 Task: Move the task Add support for voice commands and voice search to the section To-Do in the project VortexTech and sort the tasks in the project by Assignee in Descending order.
Action: Mouse moved to (60, 450)
Screenshot: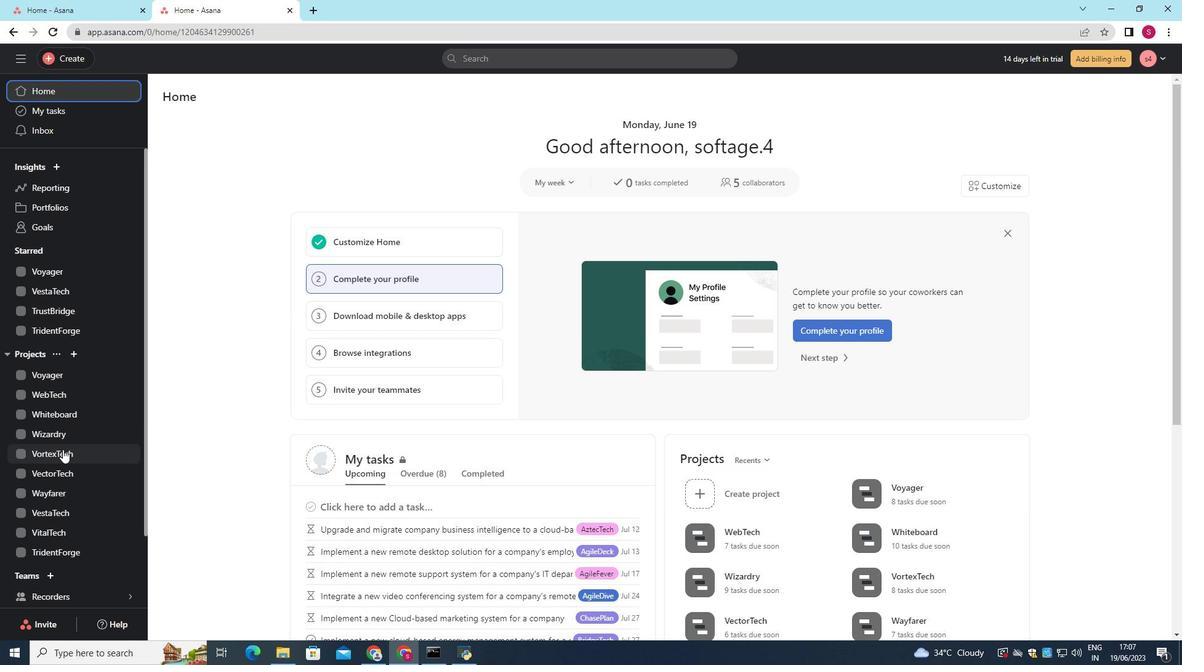 
Action: Mouse pressed left at (60, 450)
Screenshot: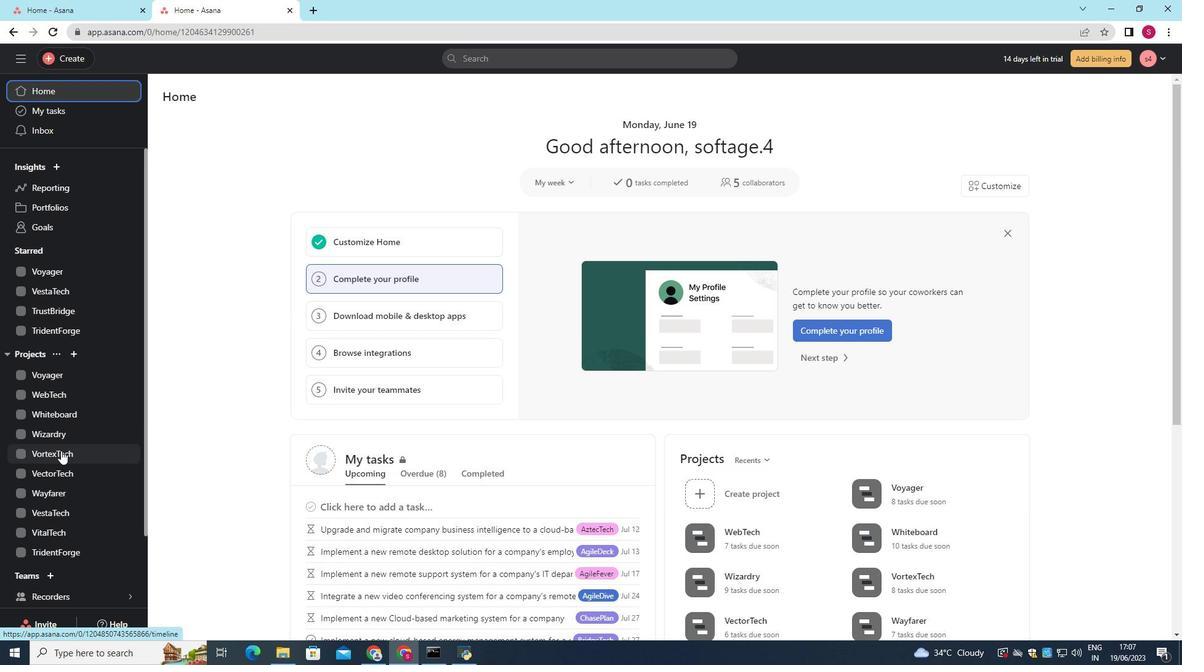 
Action: Mouse moved to (224, 120)
Screenshot: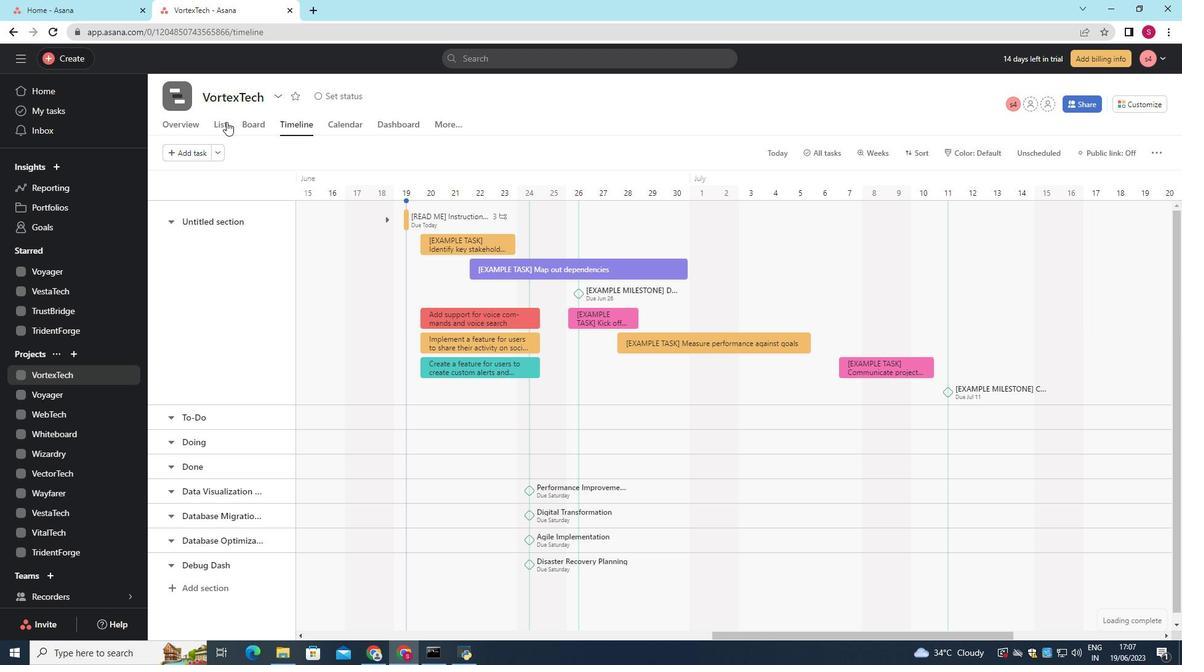 
Action: Mouse pressed left at (224, 120)
Screenshot: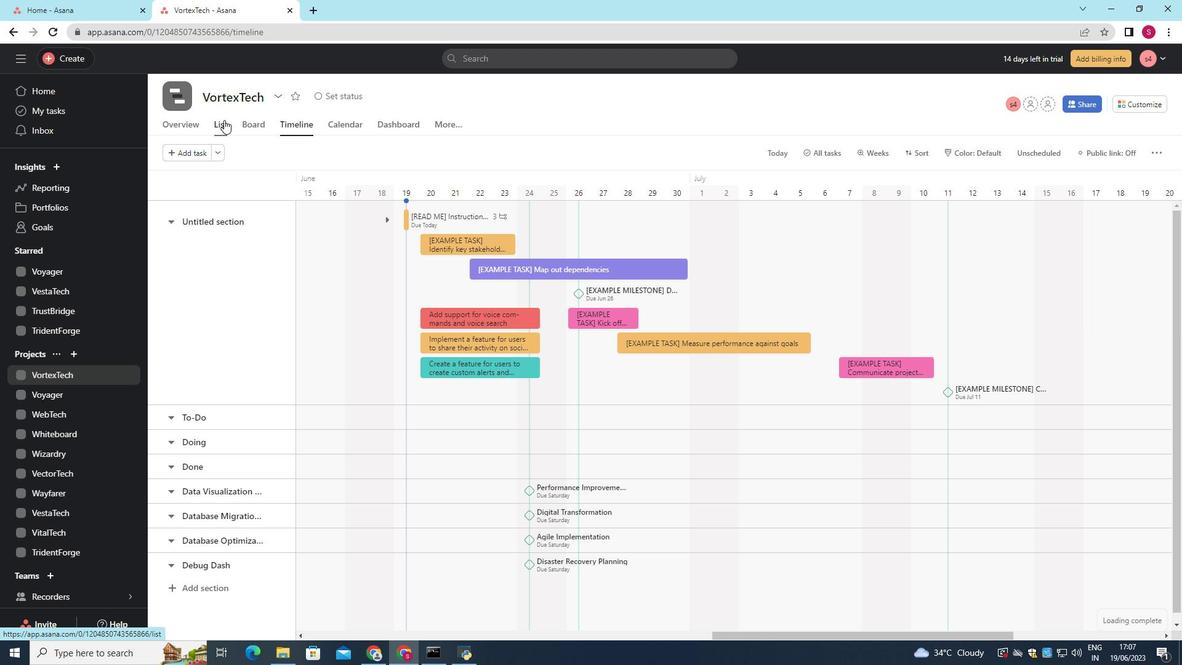 
Action: Mouse moved to (508, 284)
Screenshot: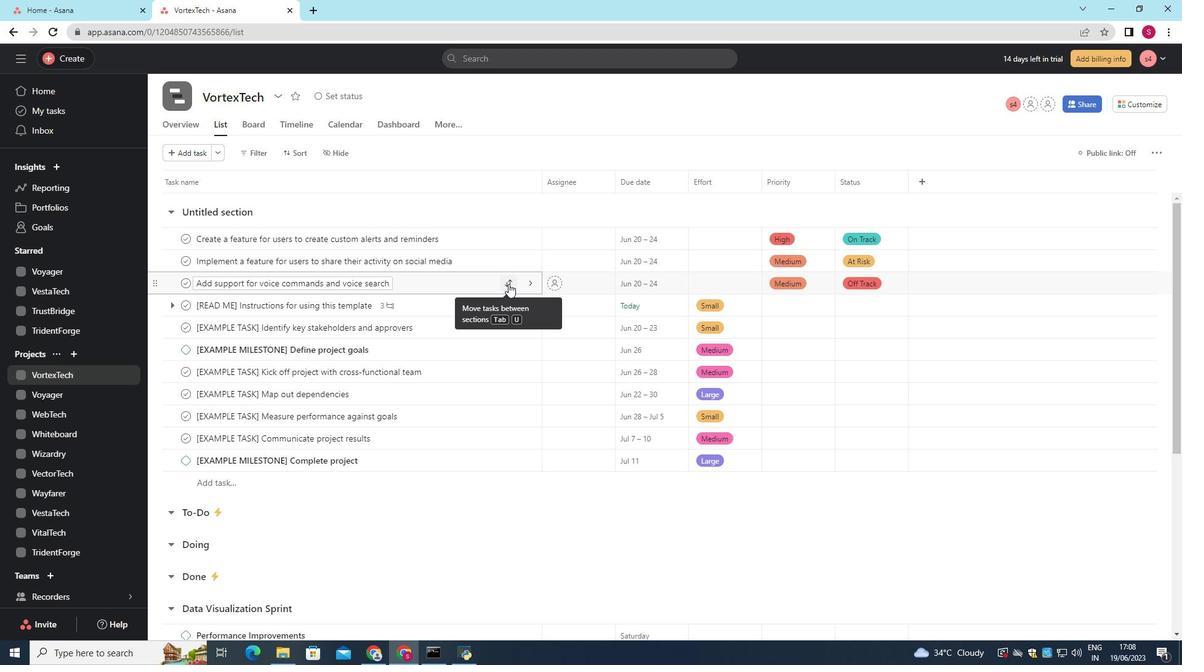 
Action: Mouse pressed left at (508, 284)
Screenshot: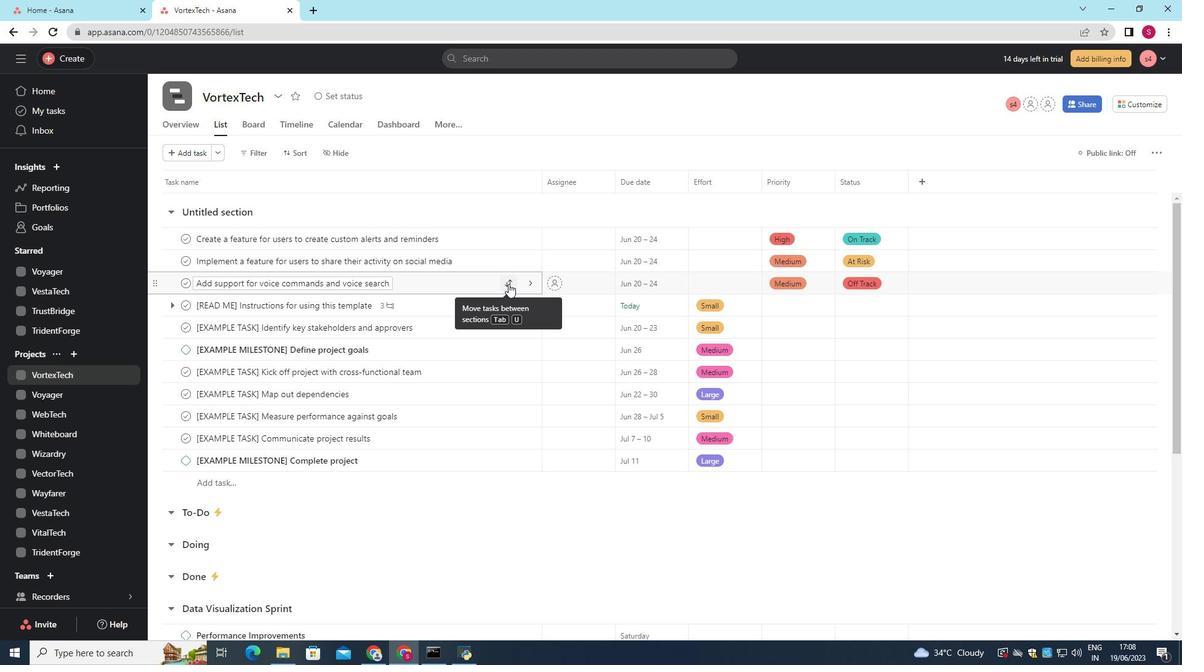 
Action: Mouse moved to (461, 351)
Screenshot: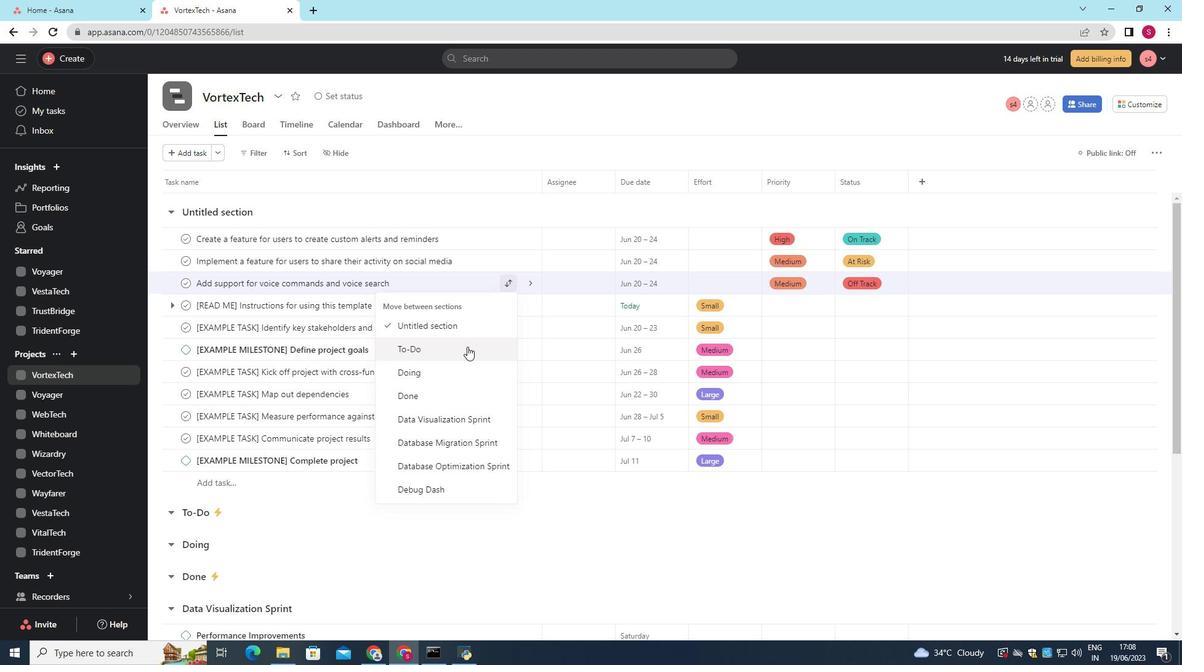 
Action: Mouse pressed left at (461, 351)
Screenshot: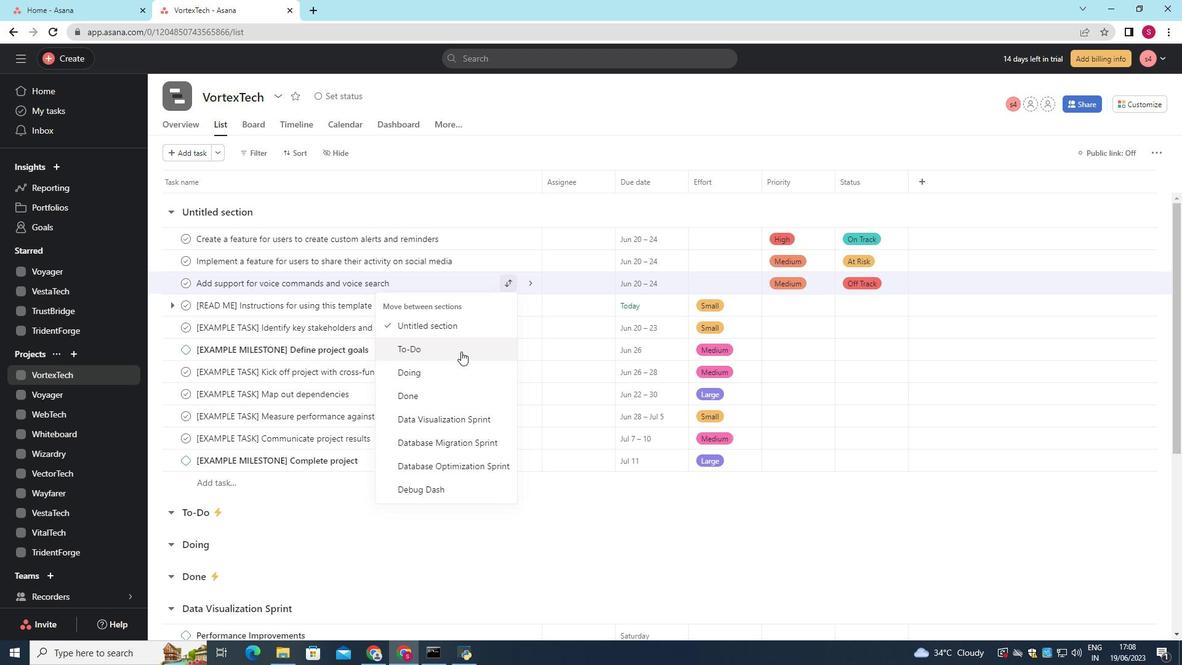 
Action: Mouse moved to (417, 521)
Screenshot: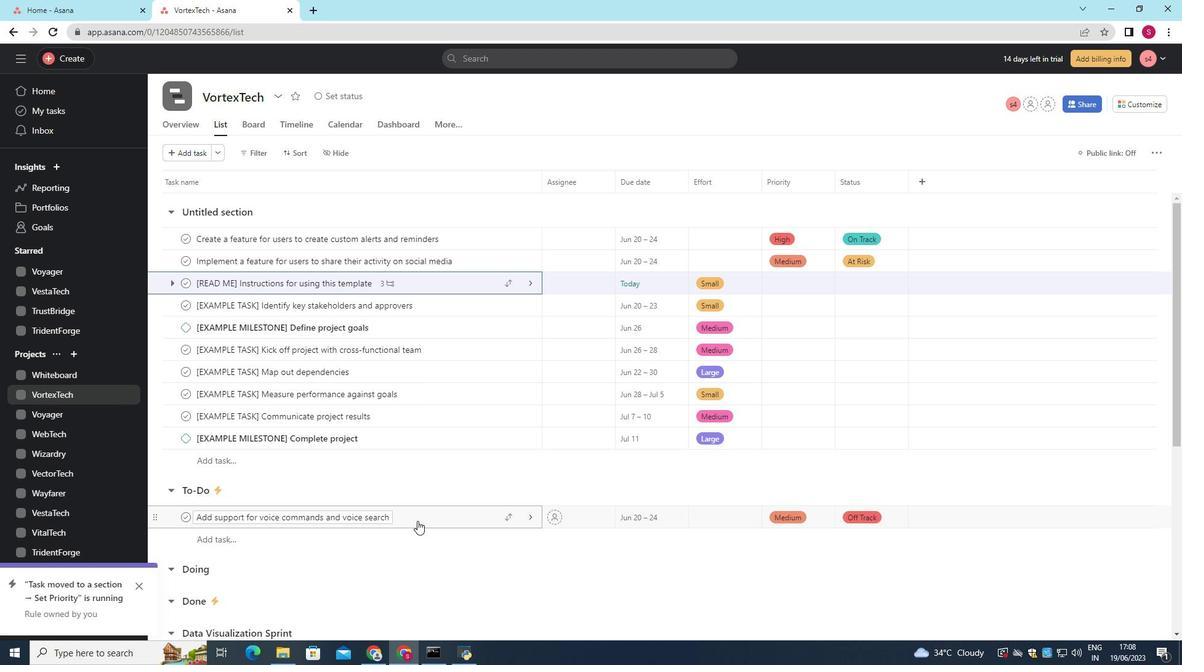 
Action: Mouse pressed left at (417, 521)
Screenshot: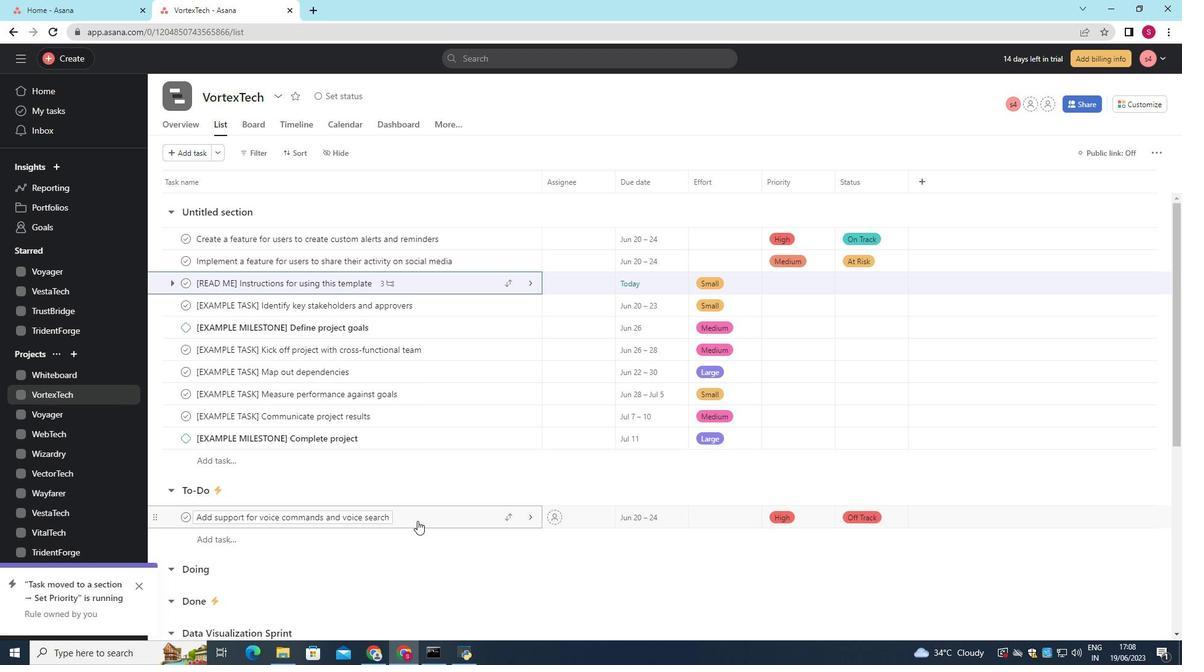 
Action: Mouse moved to (300, 150)
Screenshot: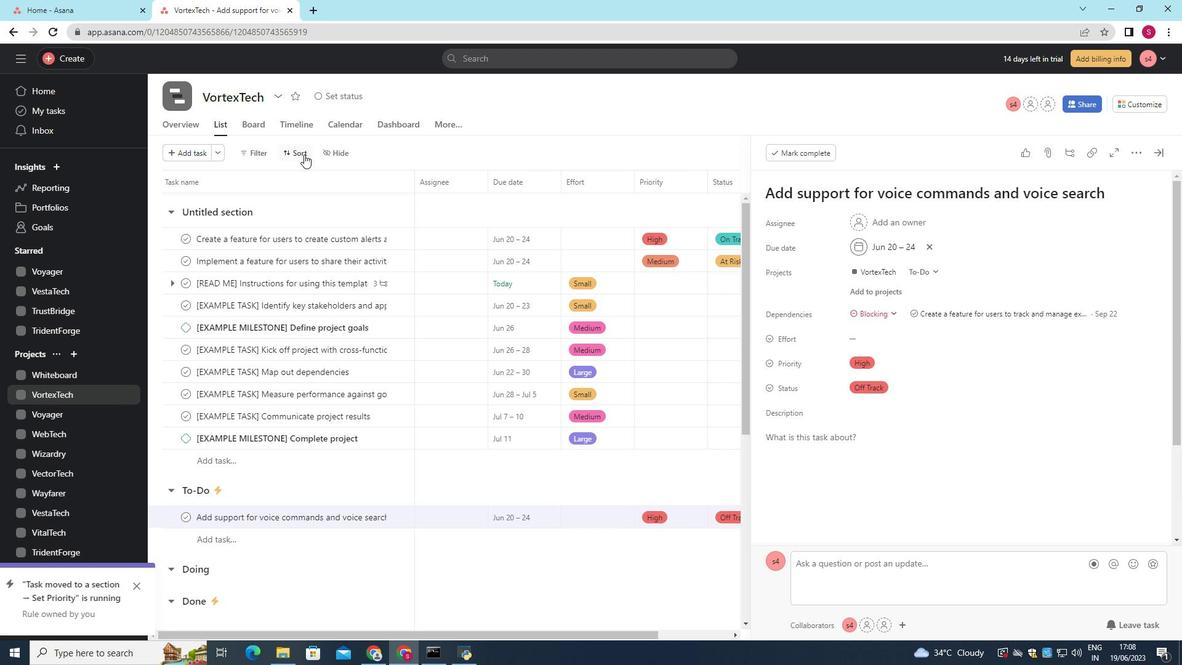 
Action: Mouse pressed left at (300, 150)
Screenshot: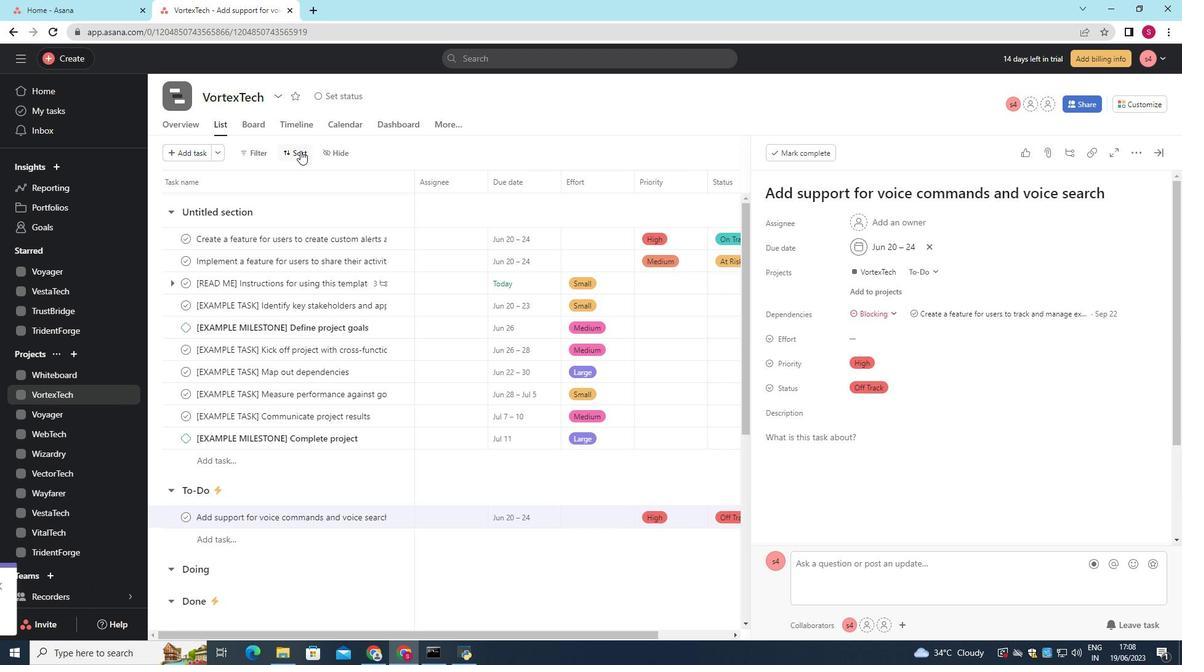 
Action: Mouse moved to (329, 253)
Screenshot: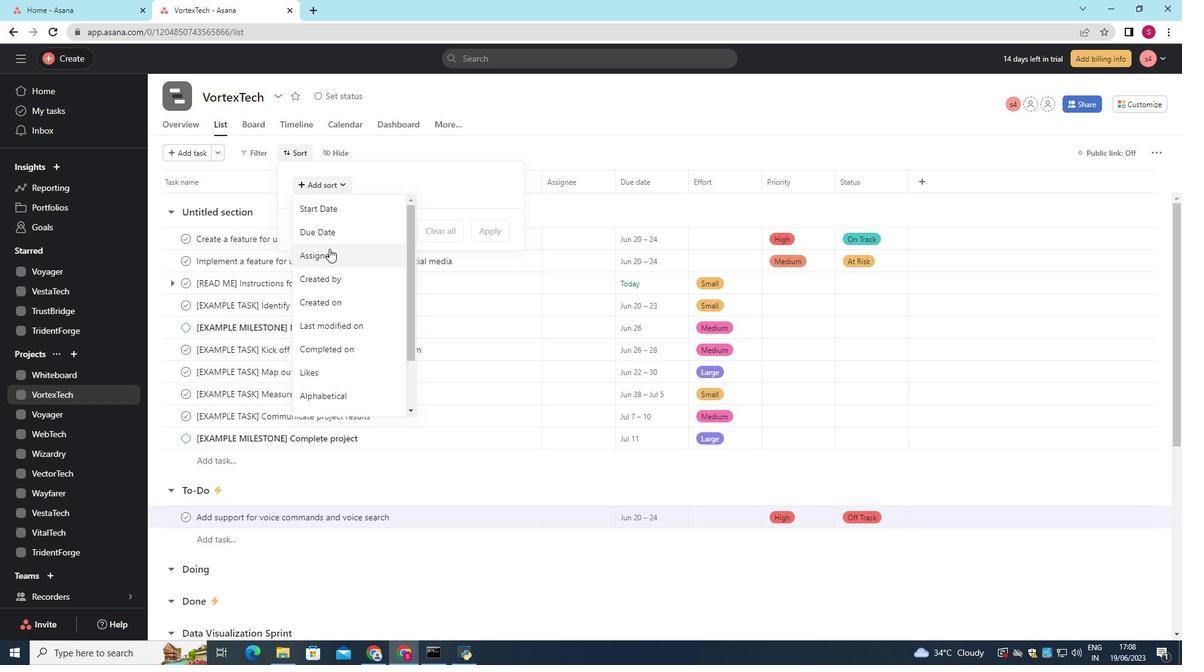 
Action: Mouse pressed left at (329, 253)
Screenshot: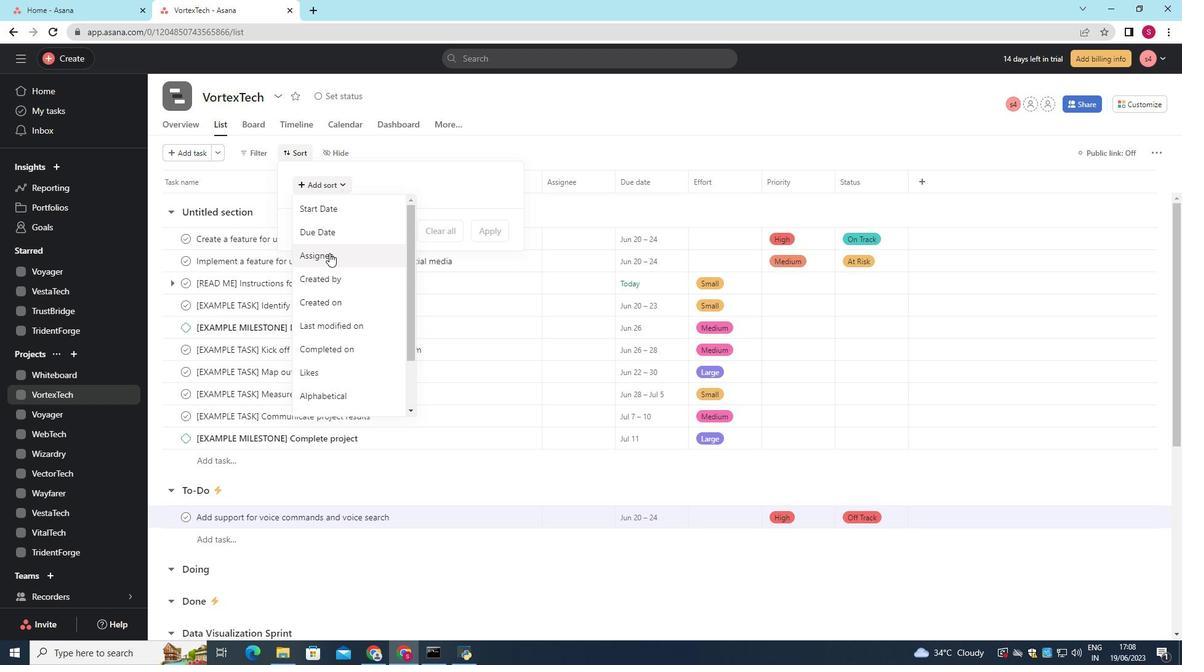 
Action: Mouse moved to (373, 207)
Screenshot: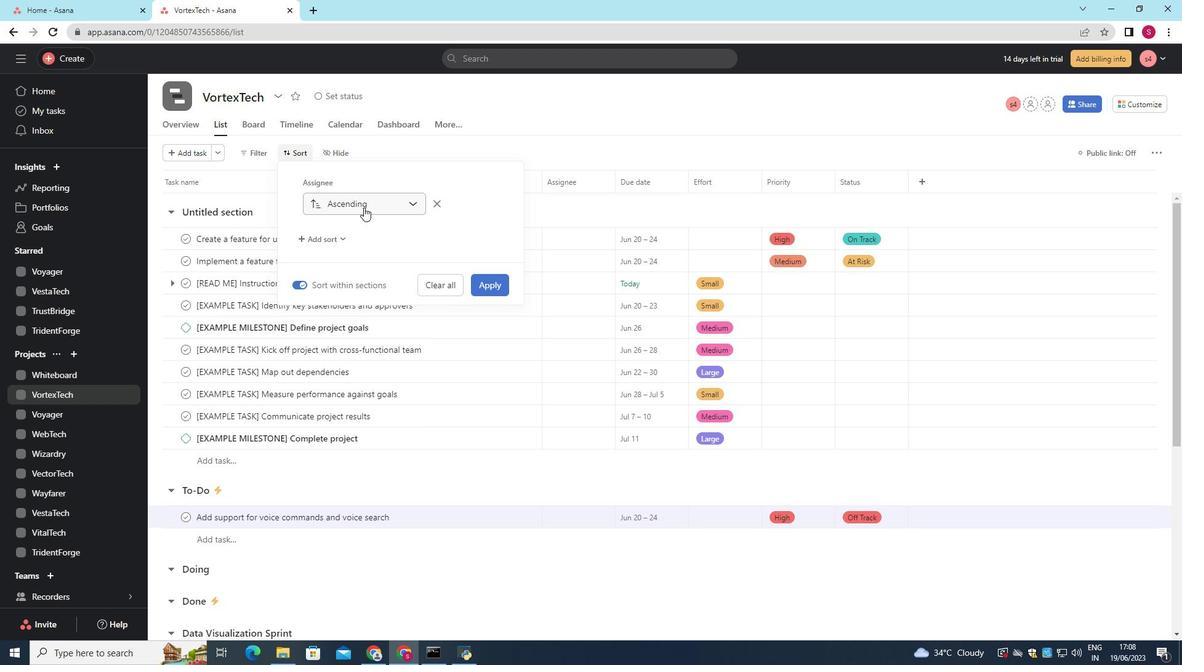 
Action: Mouse pressed left at (373, 207)
Screenshot: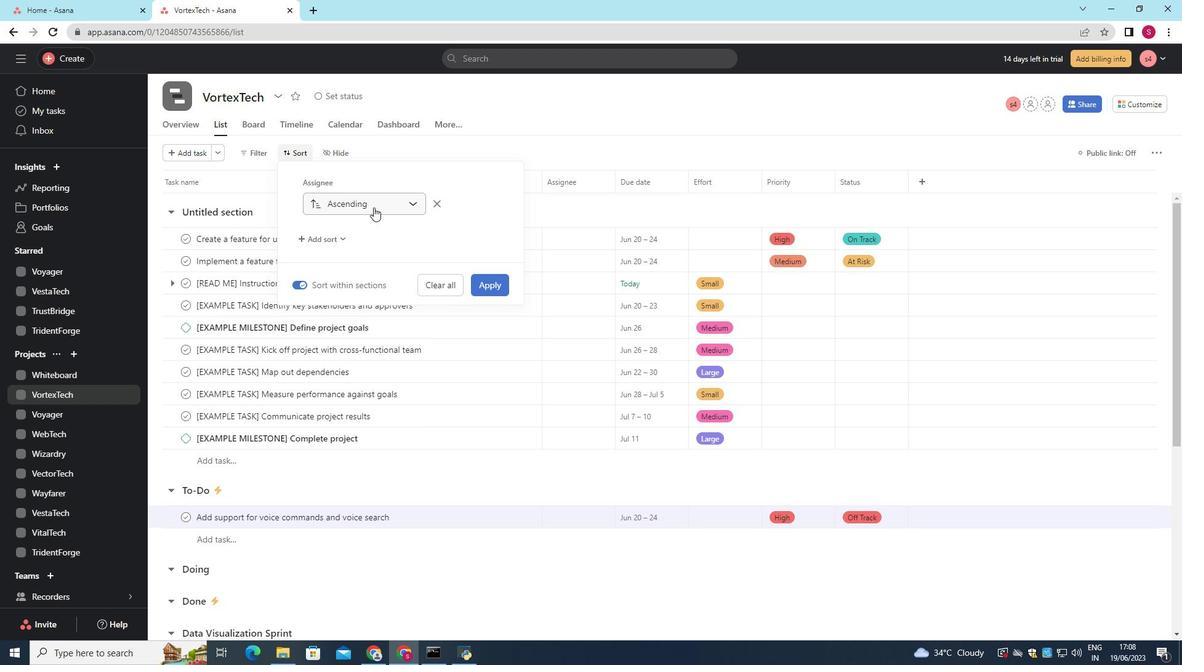 
Action: Mouse moved to (351, 246)
Screenshot: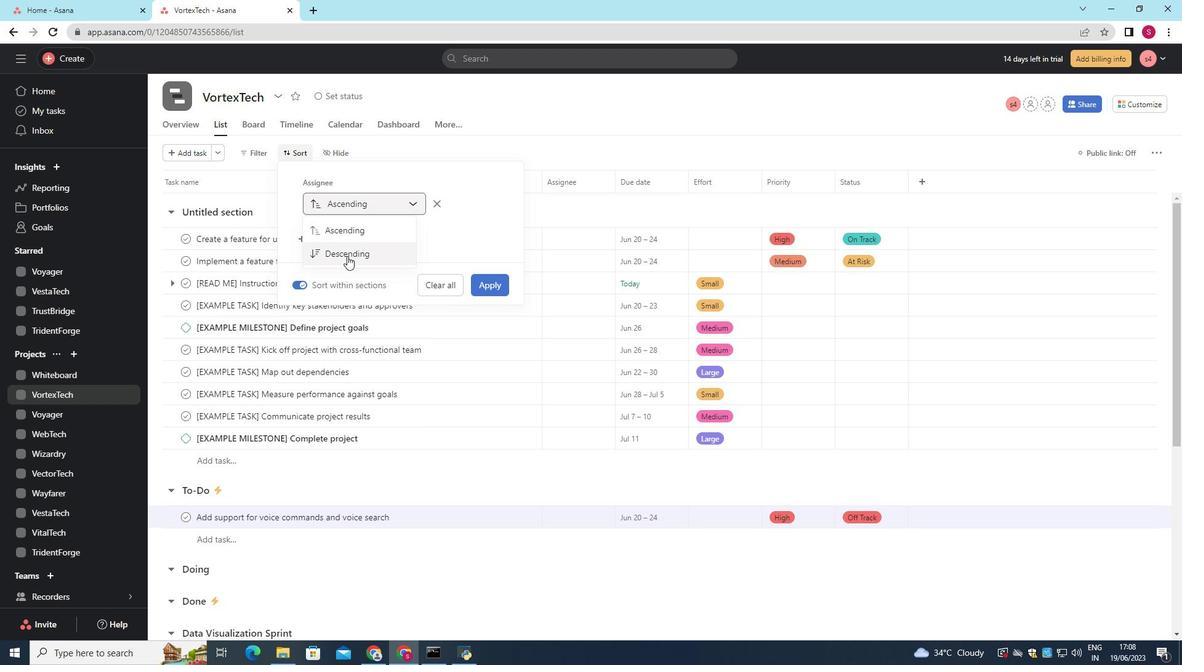 
Action: Mouse pressed left at (351, 246)
Screenshot: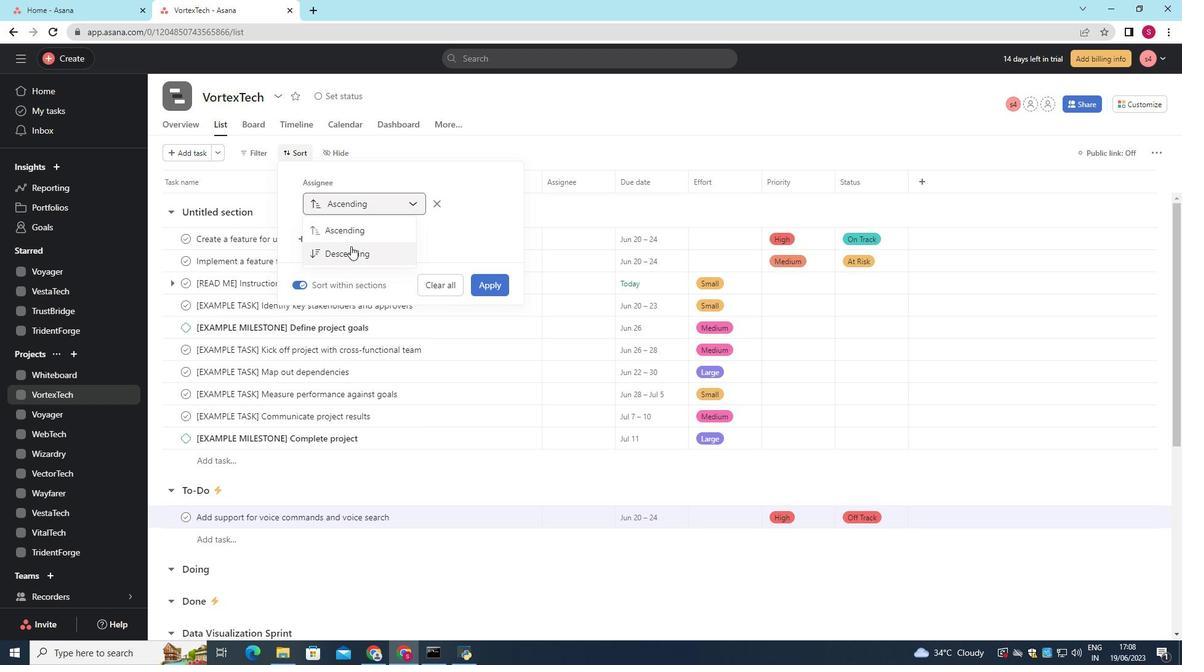 
Action: Mouse moved to (482, 284)
Screenshot: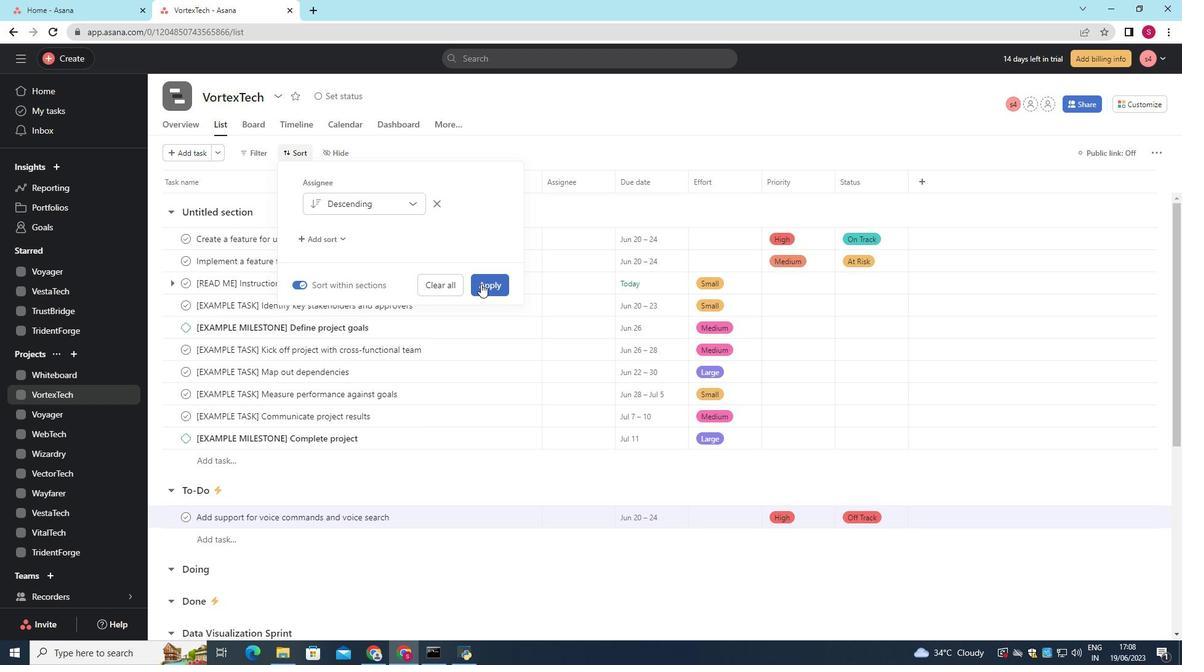 
Action: Mouse pressed left at (482, 284)
Screenshot: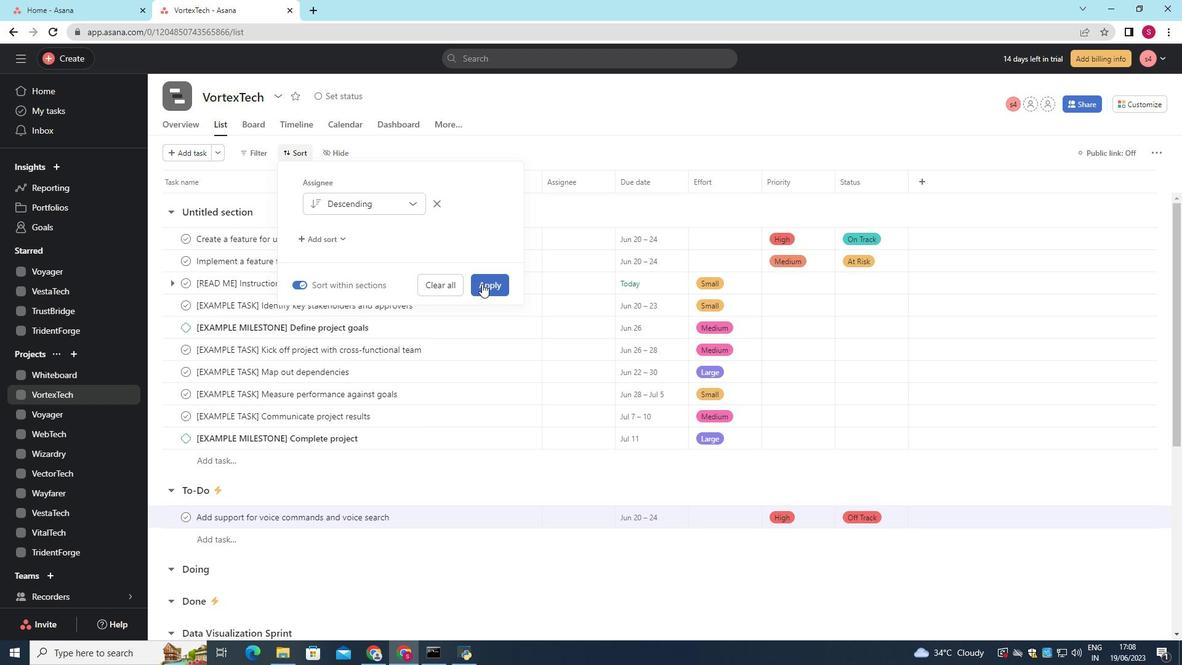 
Action: Mouse moved to (484, 282)
Screenshot: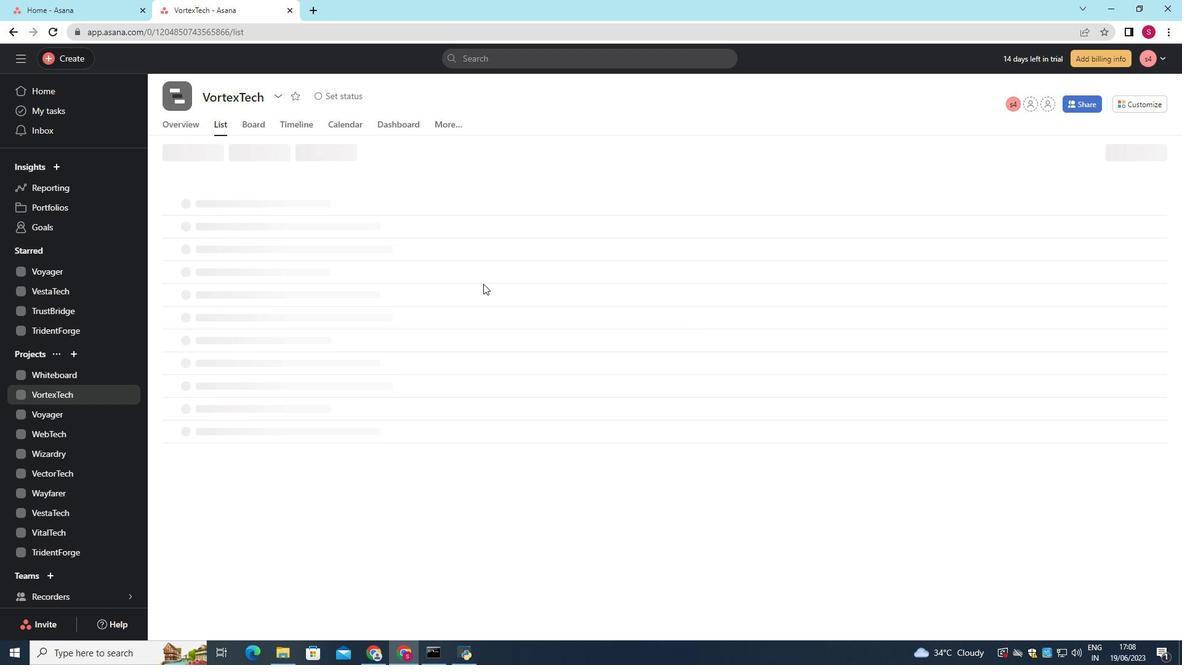 
